 Task: Look for products in the category "Olive Oil" from Lucini only.
Action: Mouse moved to (266, 129)
Screenshot: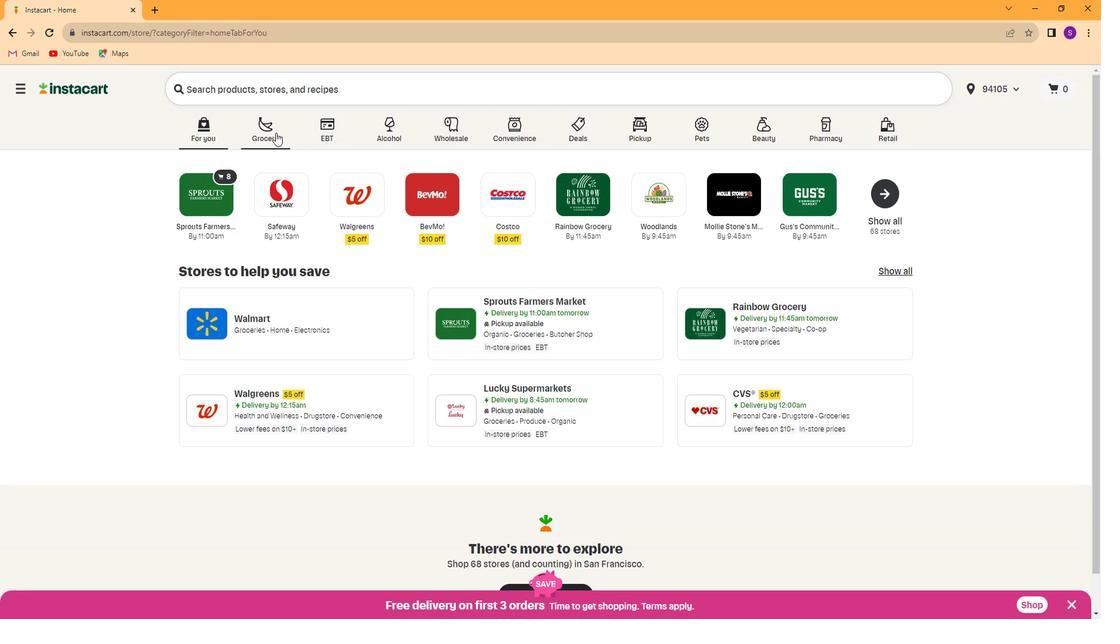 
Action: Mouse pressed left at (266, 129)
Screenshot: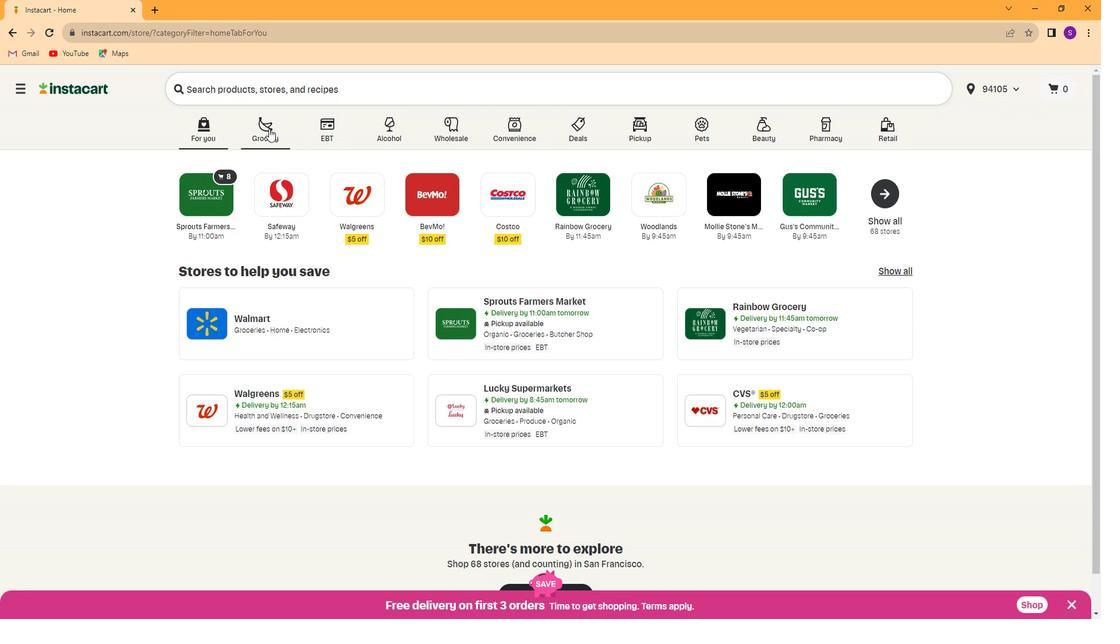 
Action: Mouse moved to (828, 215)
Screenshot: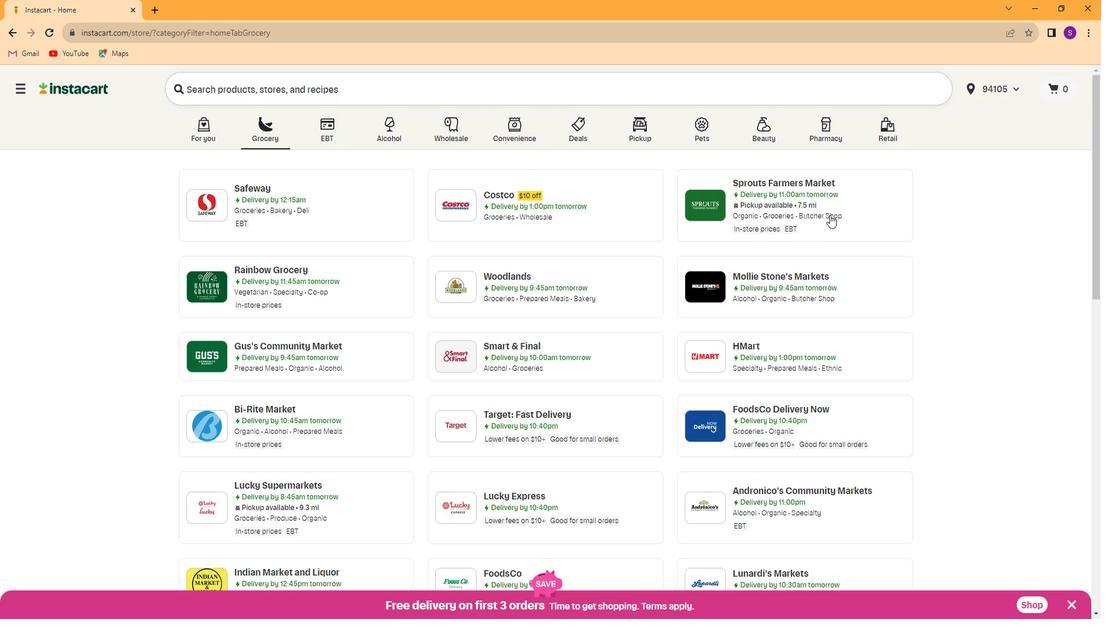 
Action: Mouse pressed left at (828, 215)
Screenshot: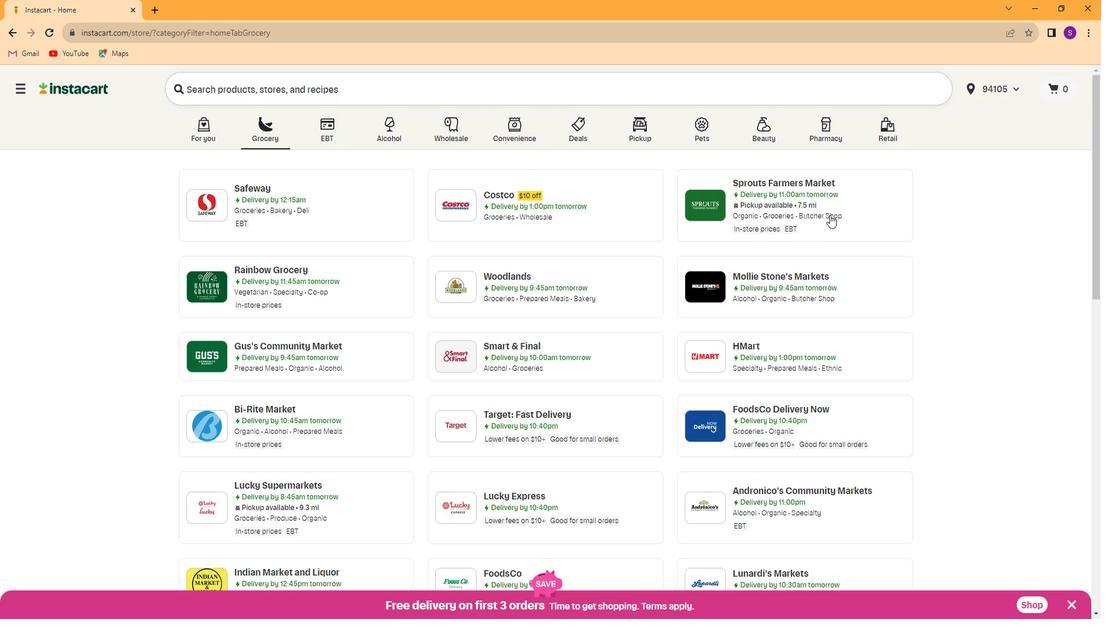 
Action: Mouse moved to (81, 415)
Screenshot: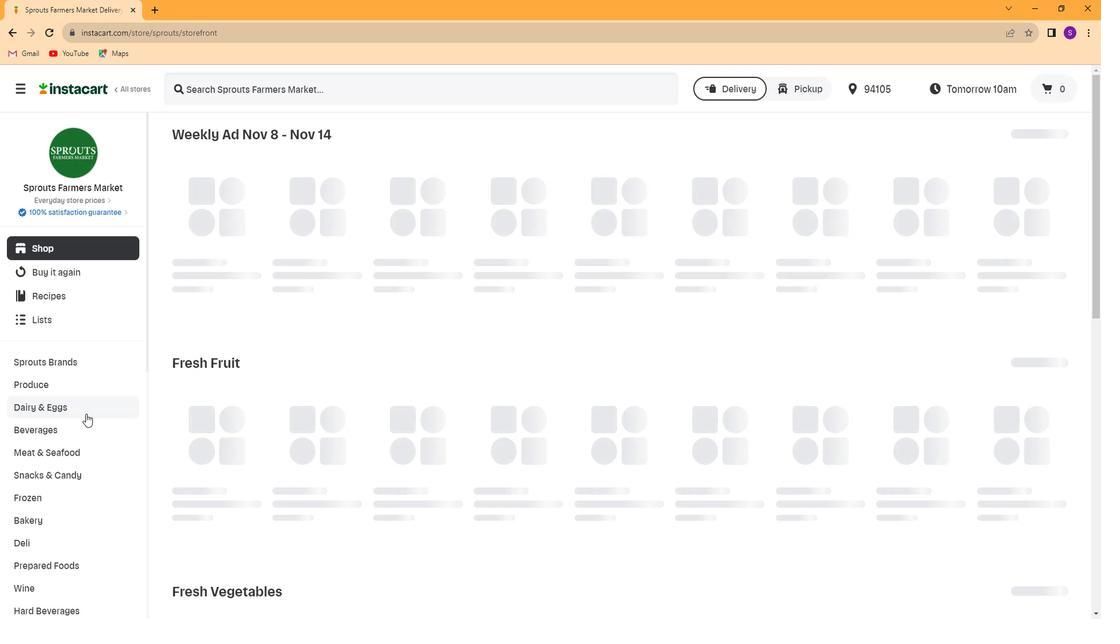 
Action: Mouse scrolled (81, 415) with delta (0, 0)
Screenshot: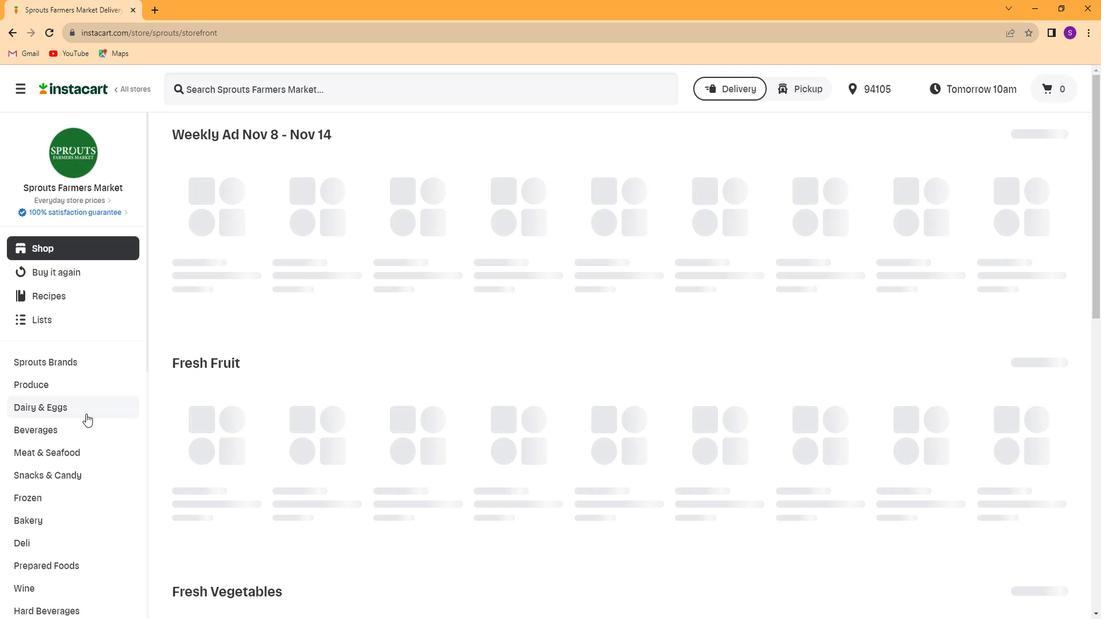
Action: Mouse scrolled (81, 415) with delta (0, 0)
Screenshot: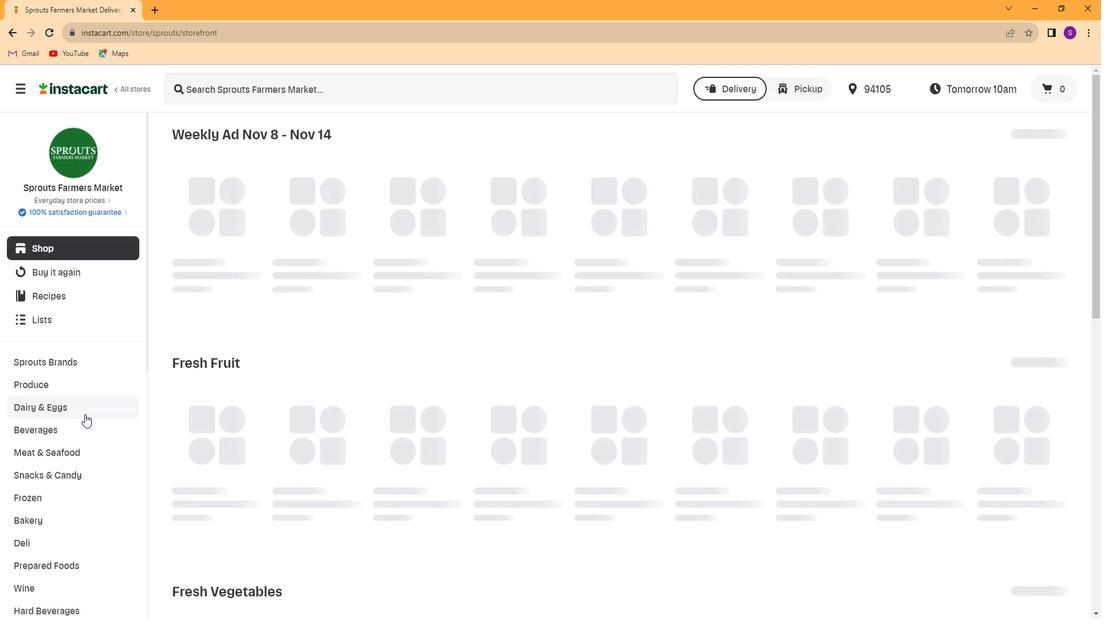 
Action: Mouse scrolled (81, 415) with delta (0, 0)
Screenshot: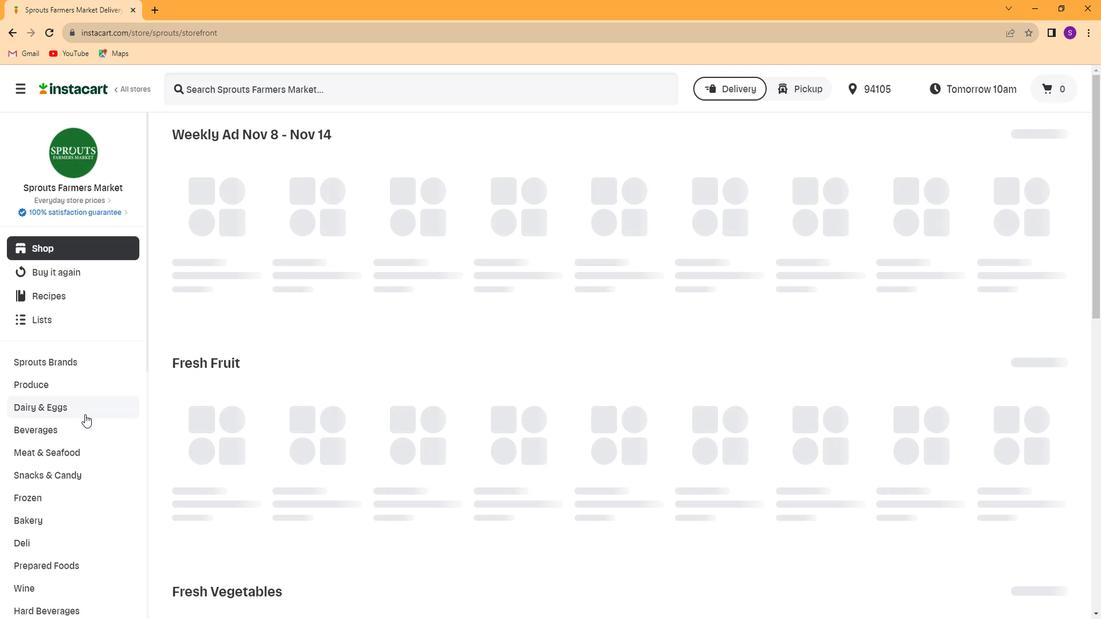 
Action: Mouse scrolled (81, 415) with delta (0, 0)
Screenshot: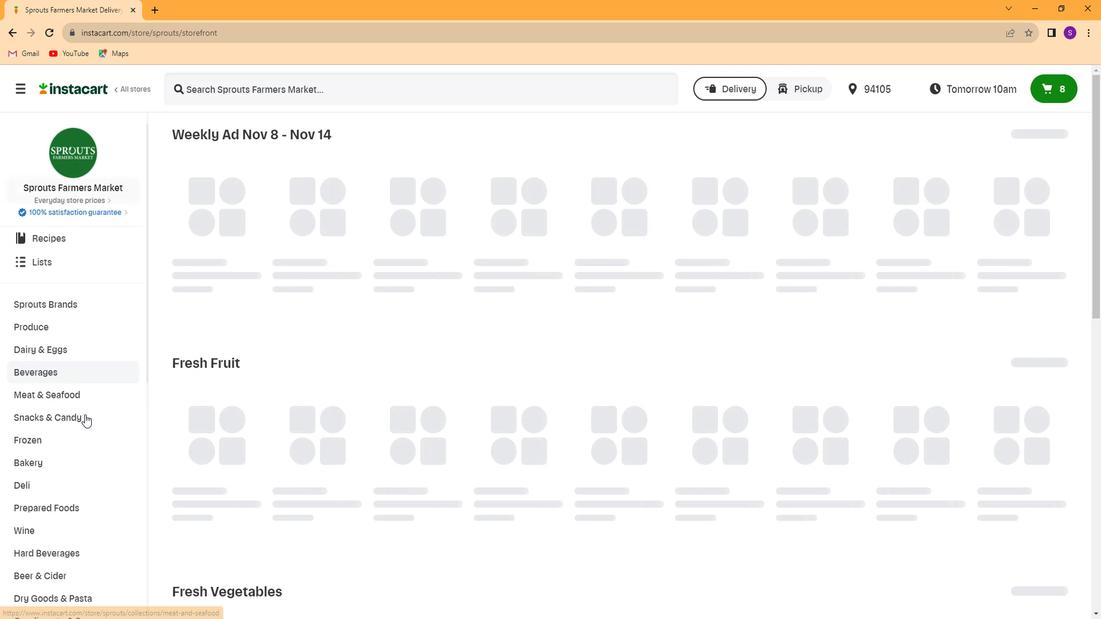 
Action: Mouse moved to (66, 554)
Screenshot: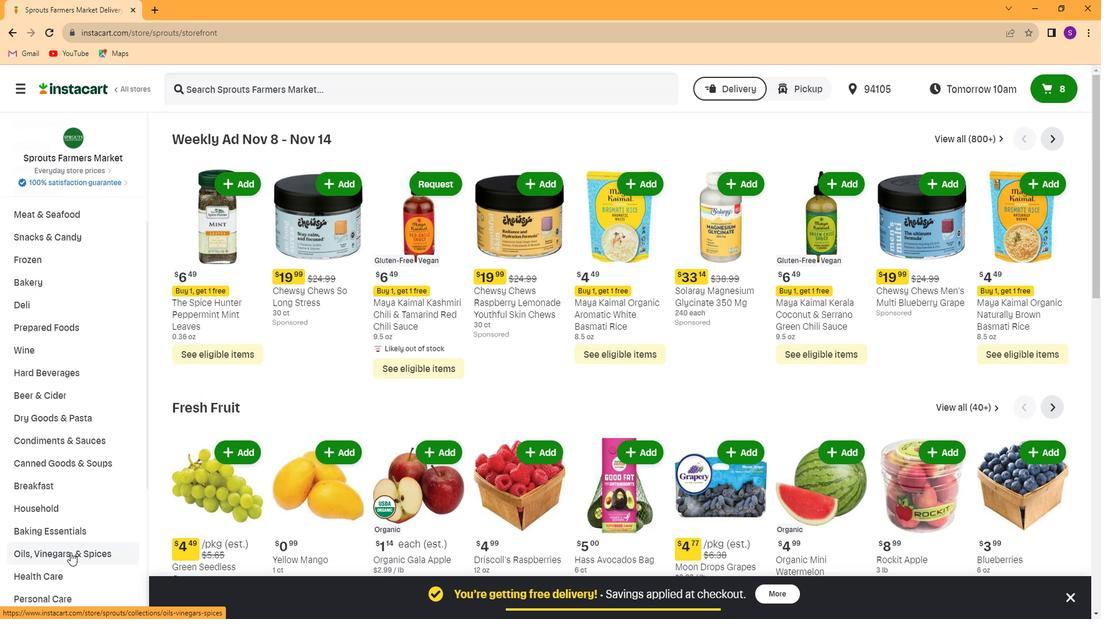 
Action: Mouse pressed left at (66, 554)
Screenshot: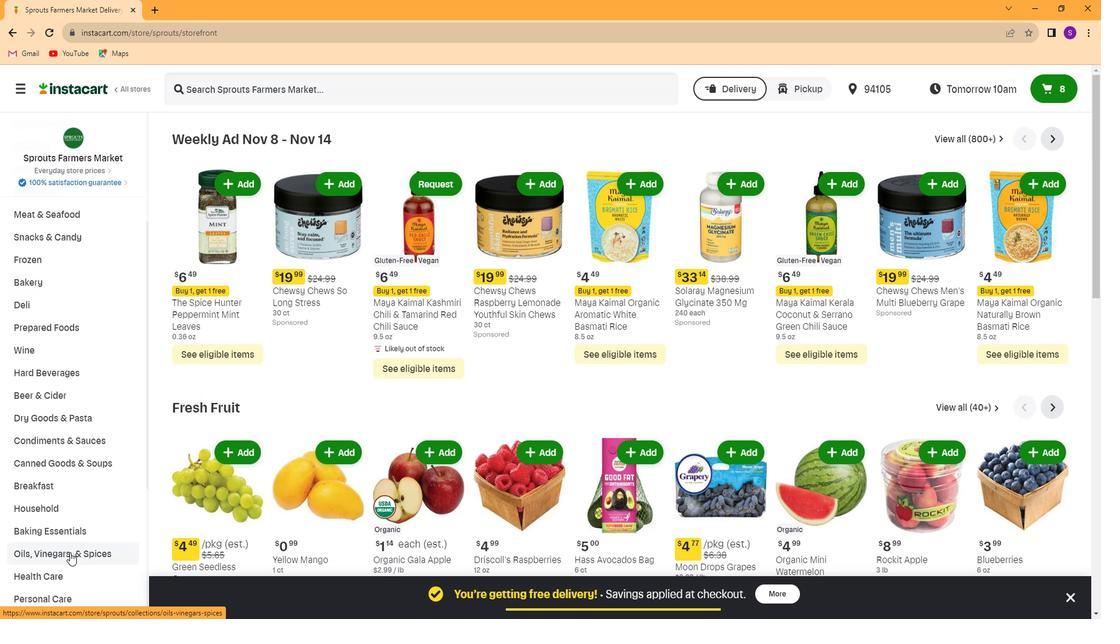 
Action: Mouse moved to (653, 174)
Screenshot: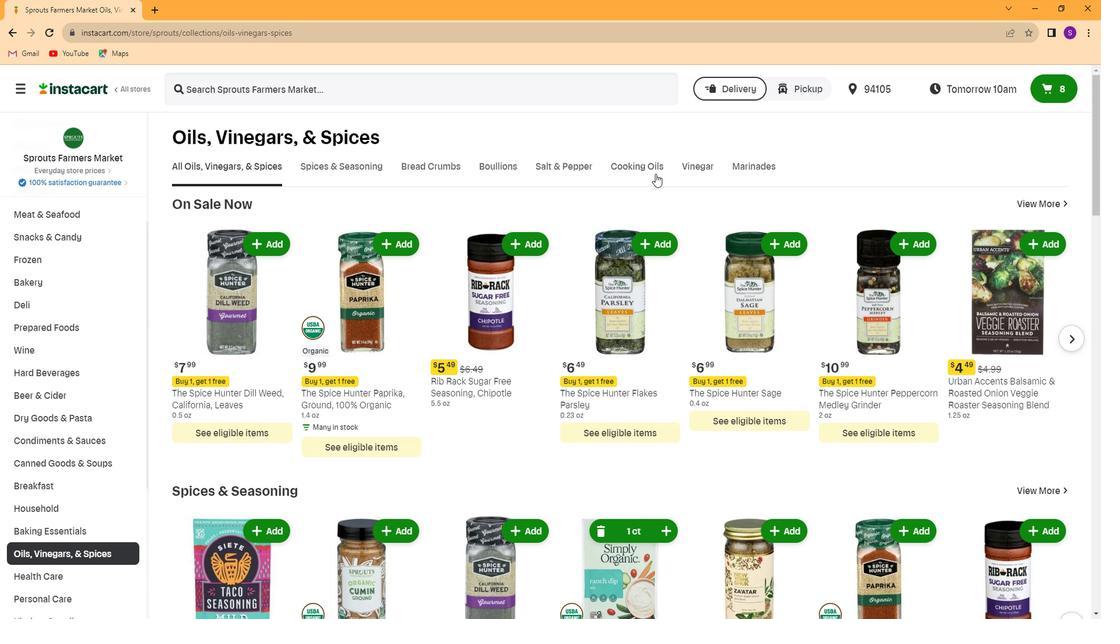 
Action: Mouse pressed left at (653, 174)
Screenshot: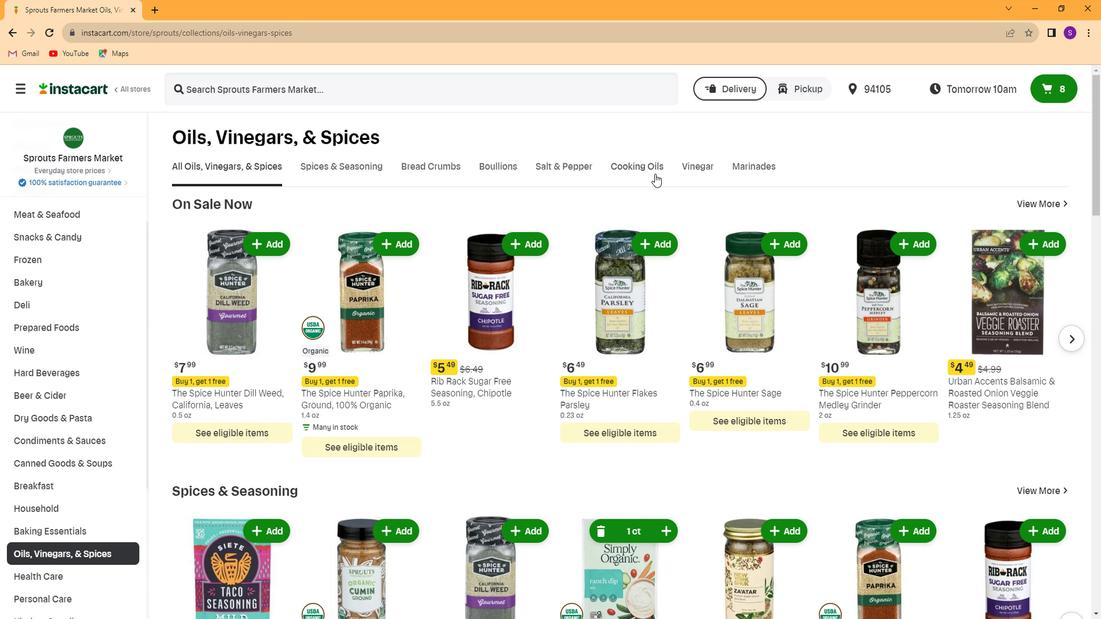 
Action: Mouse moved to (252, 220)
Screenshot: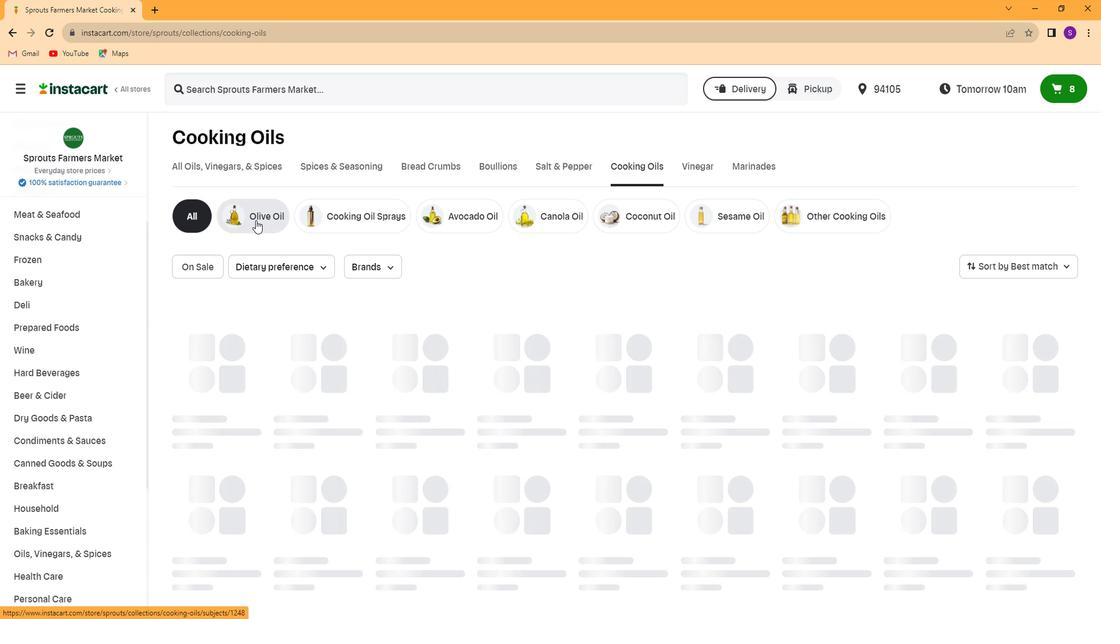 
Action: Mouse pressed left at (252, 220)
Screenshot: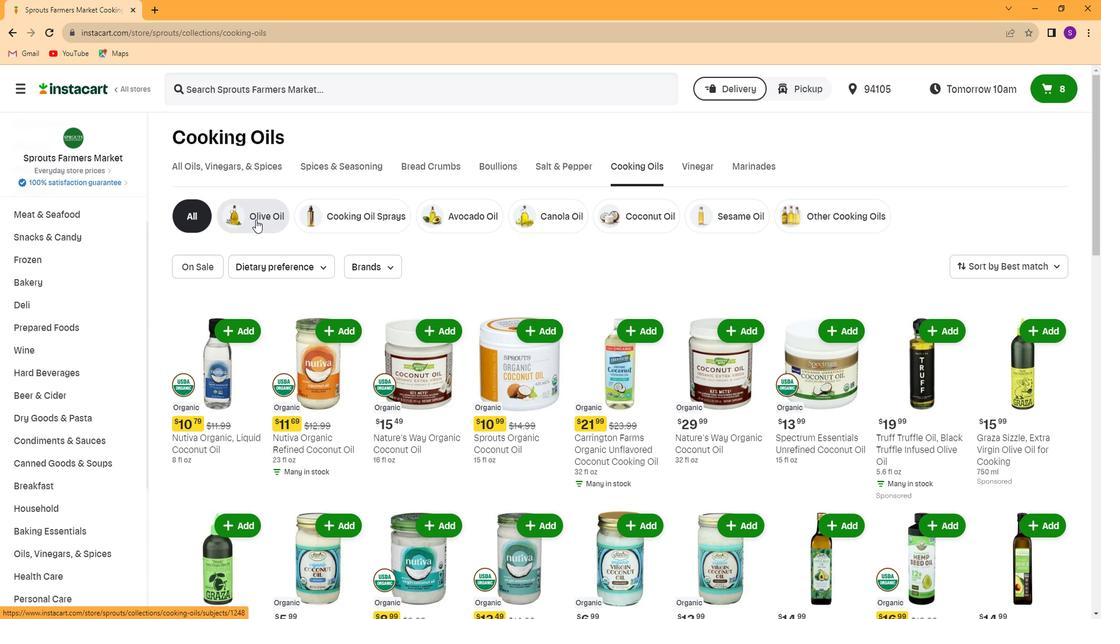 
Action: Mouse moved to (376, 263)
Screenshot: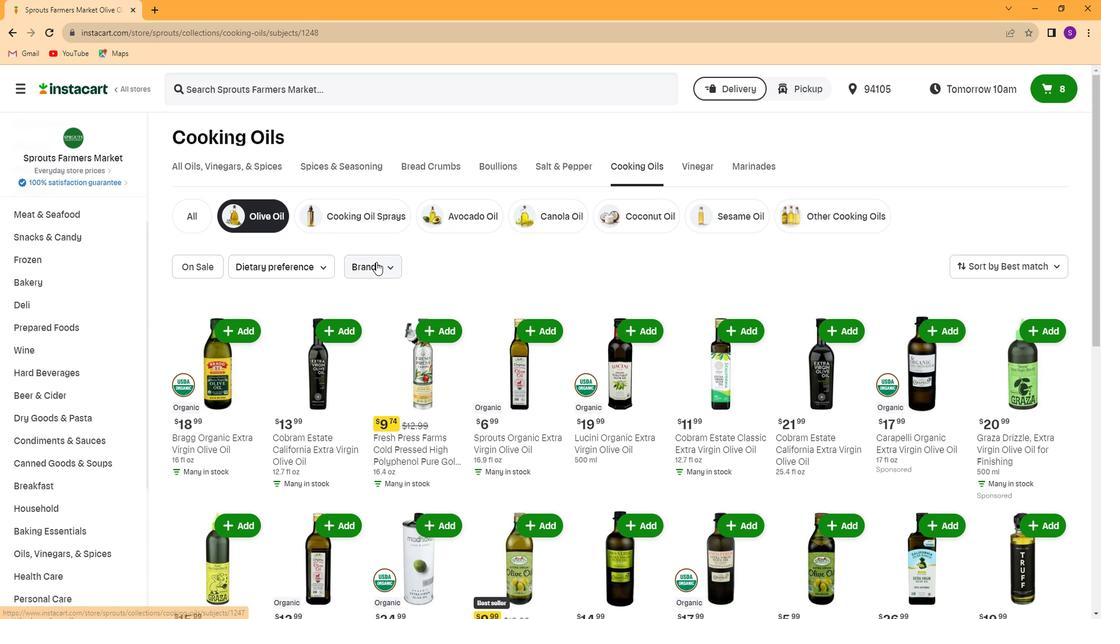 
Action: Mouse pressed left at (376, 263)
Screenshot: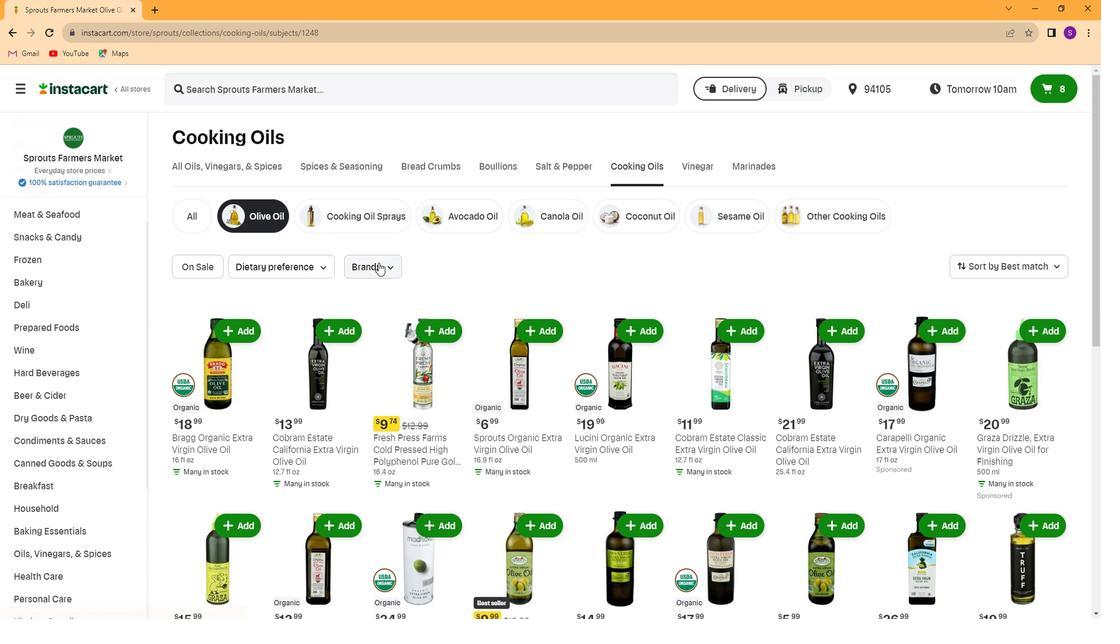 
Action: Mouse moved to (408, 373)
Screenshot: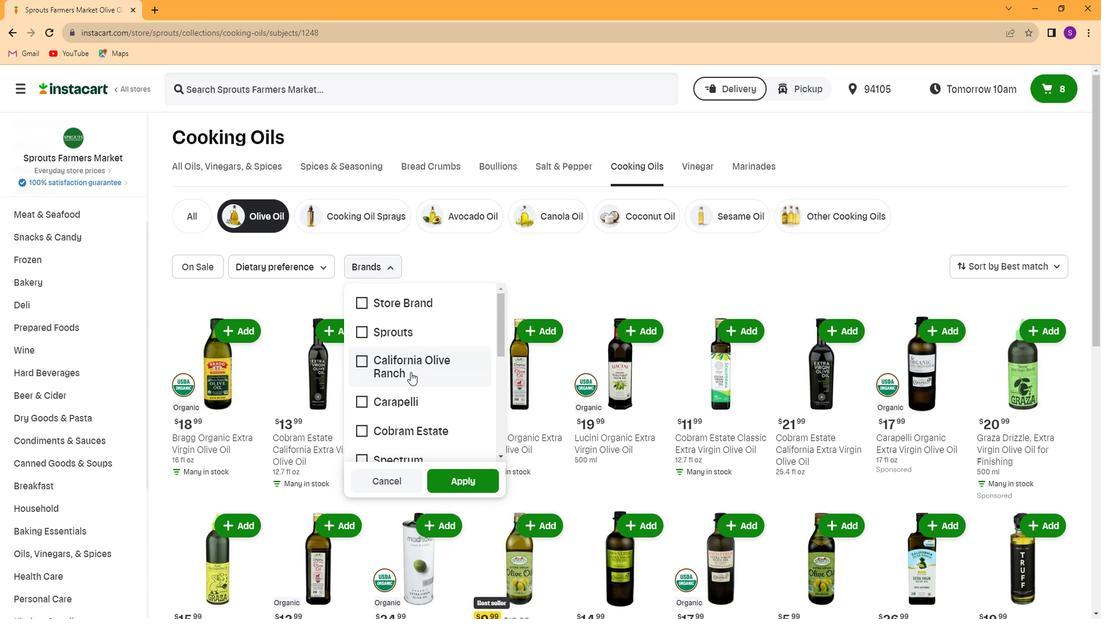 
Action: Mouse scrolled (408, 373) with delta (0, 0)
Screenshot: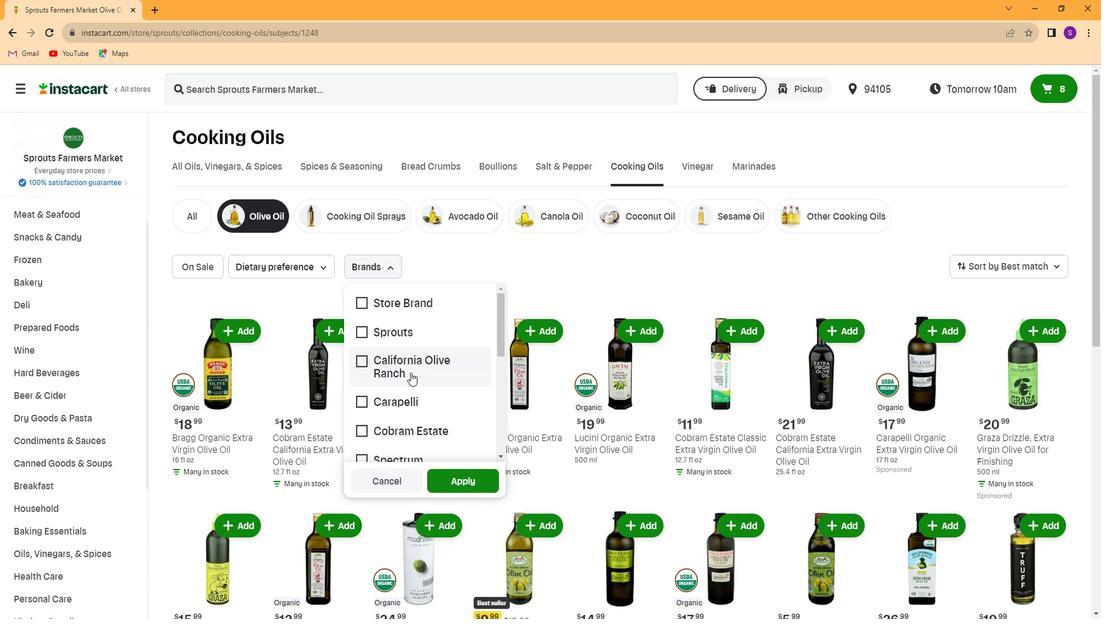 
Action: Mouse scrolled (408, 373) with delta (0, 0)
Screenshot: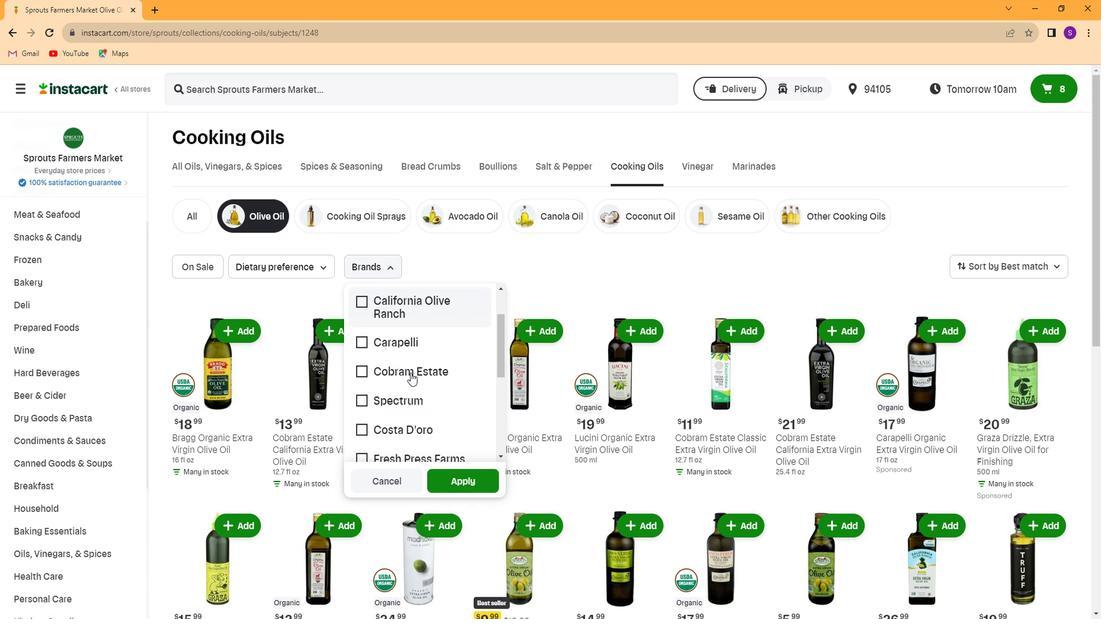 
Action: Mouse scrolled (408, 373) with delta (0, 0)
Screenshot: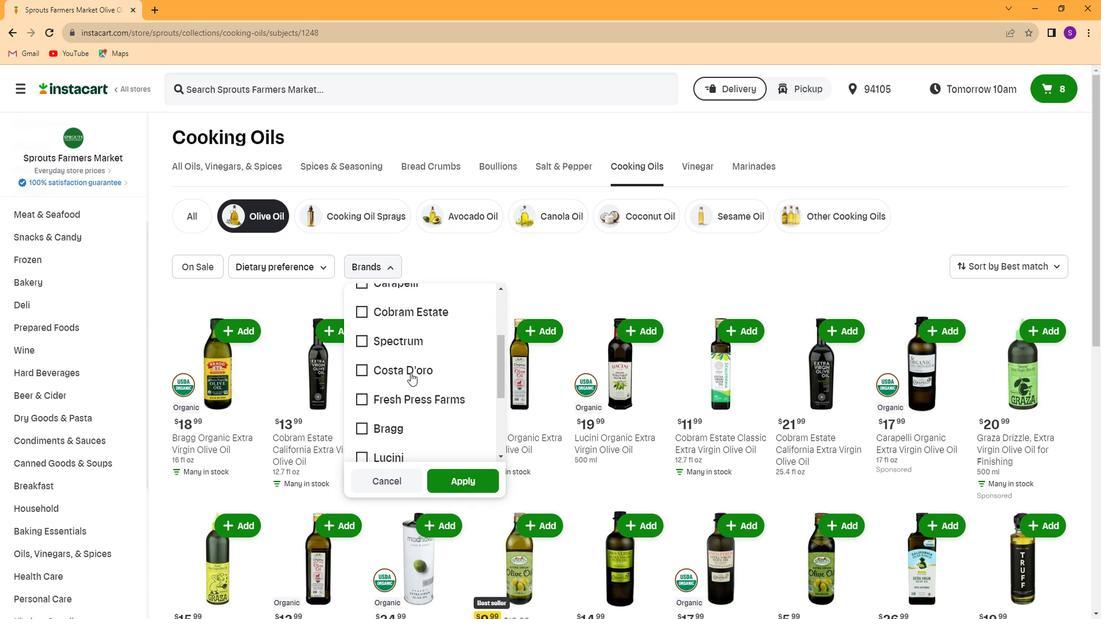 
Action: Mouse scrolled (408, 373) with delta (0, 0)
Screenshot: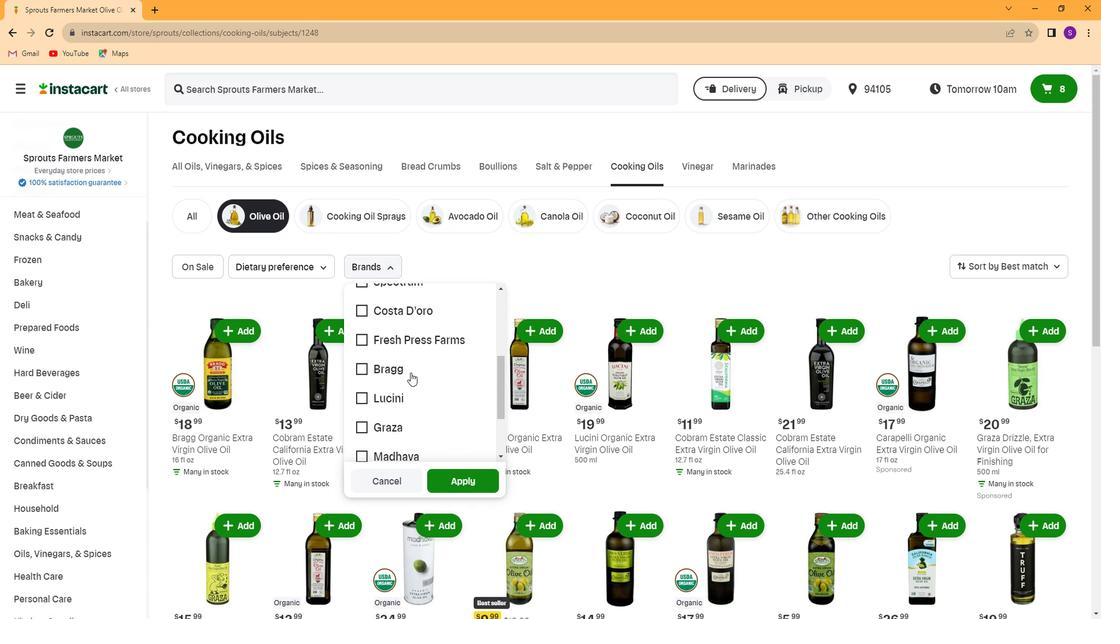 
Action: Mouse scrolled (408, 373) with delta (0, 0)
Screenshot: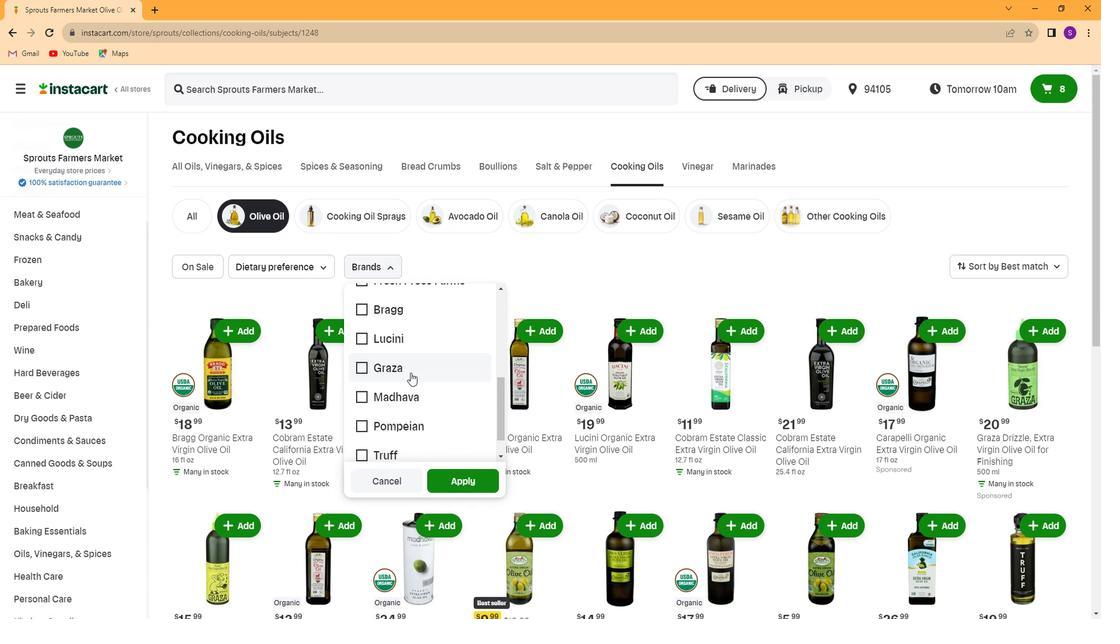 
Action: Mouse scrolled (408, 373) with delta (0, 0)
Screenshot: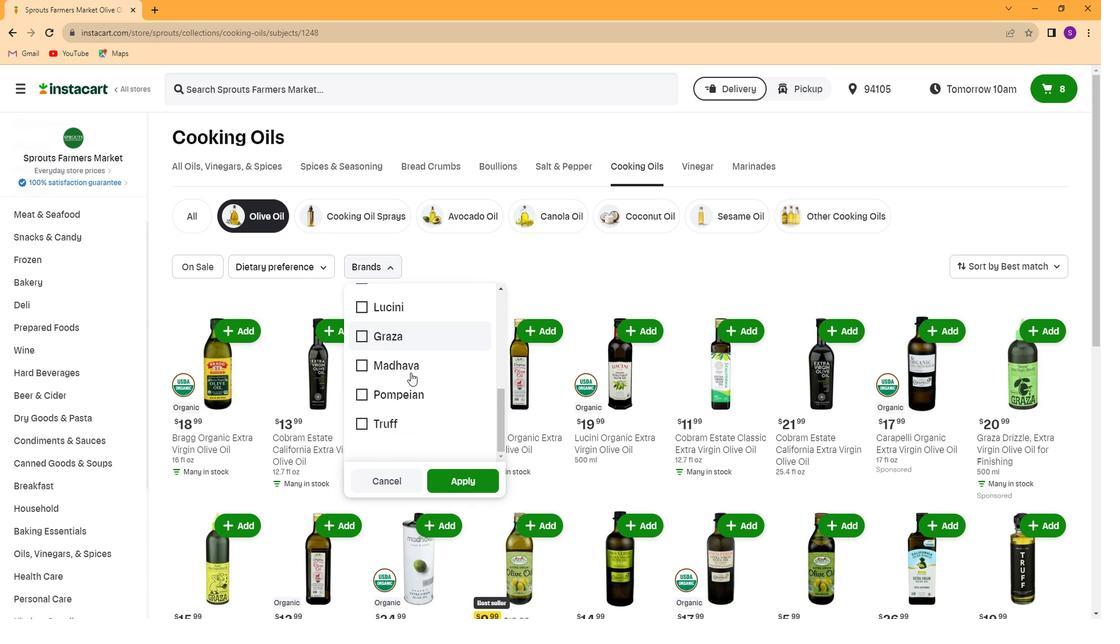 
Action: Mouse moved to (439, 302)
Screenshot: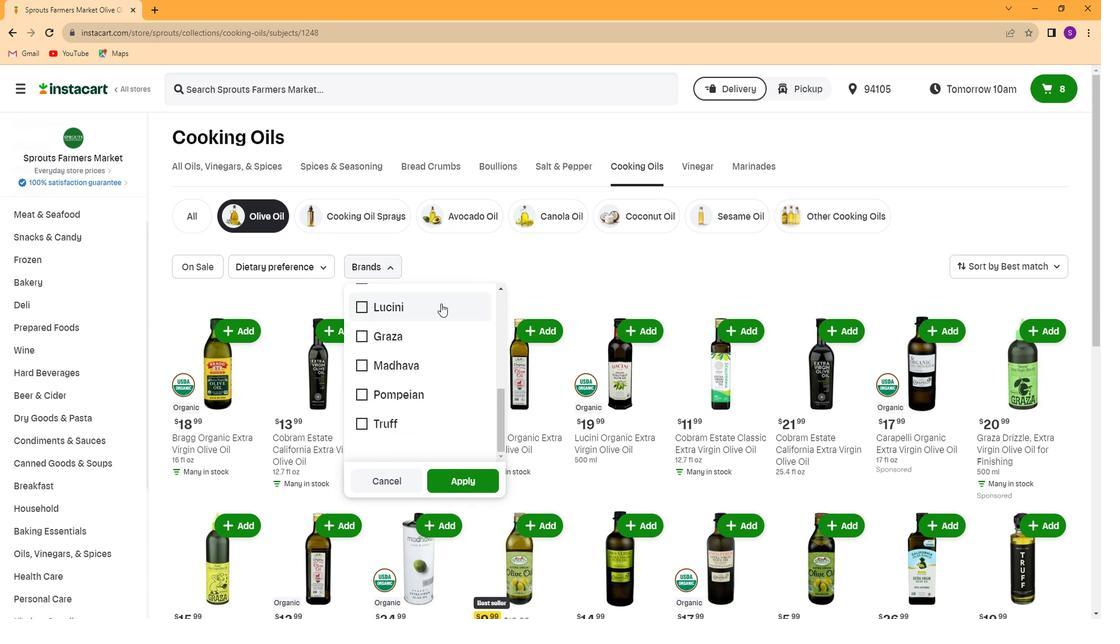 
Action: Mouse pressed left at (439, 302)
Screenshot: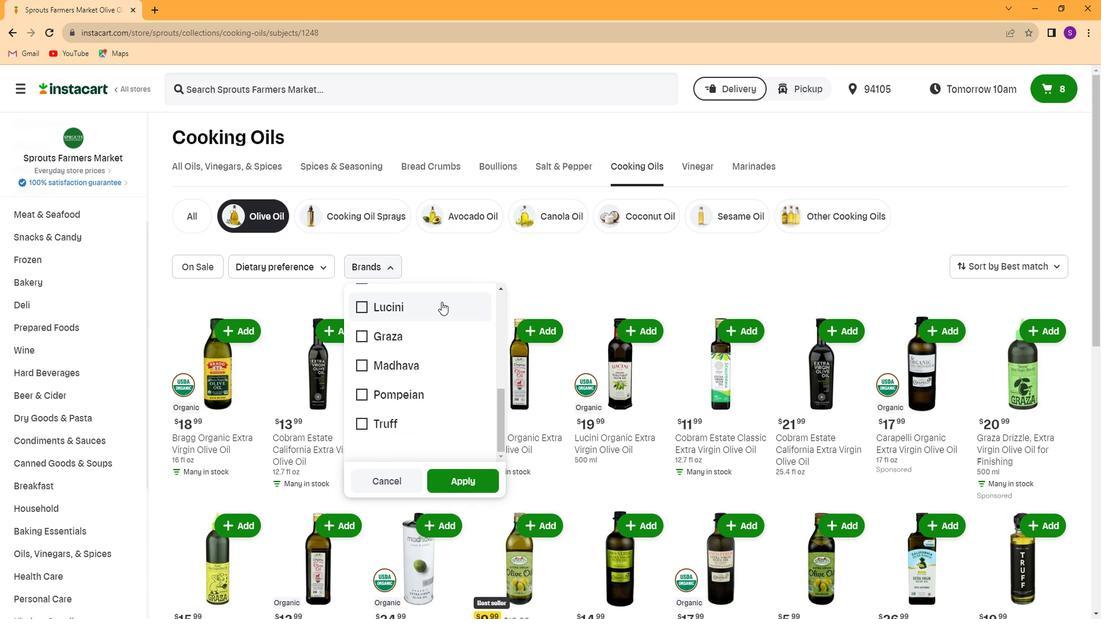 
Action: Mouse moved to (467, 482)
Screenshot: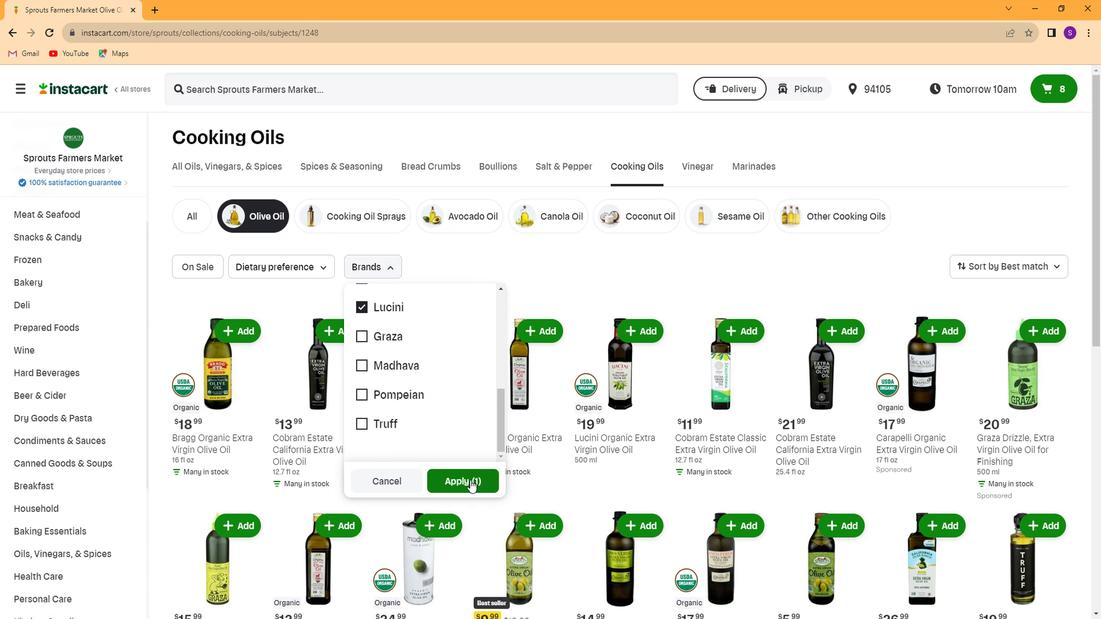 
Action: Mouse pressed left at (467, 482)
Screenshot: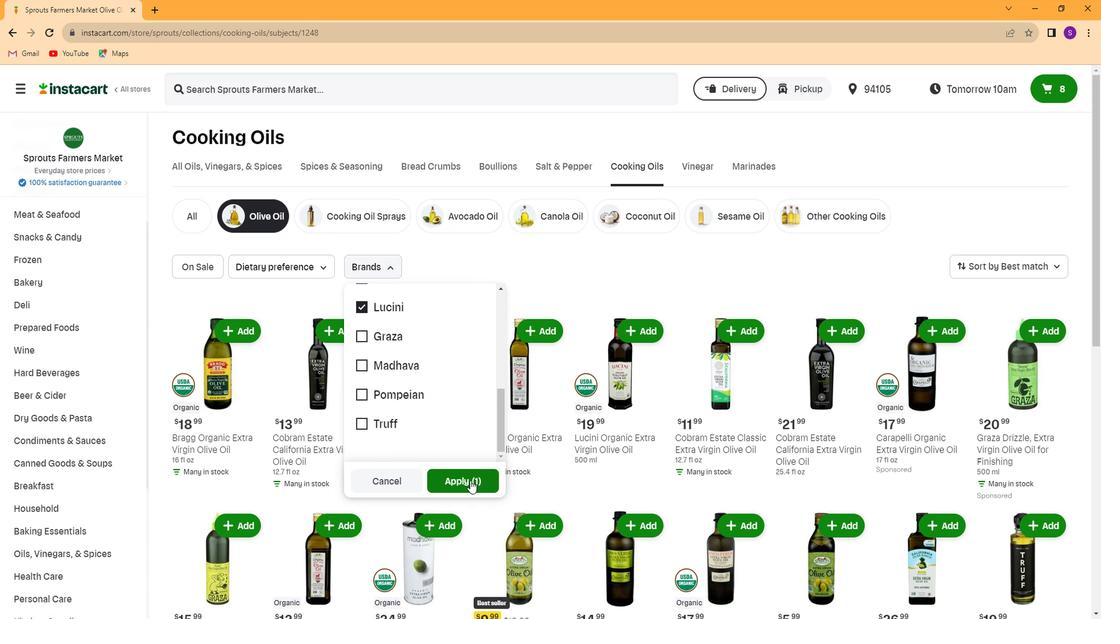 
Action: Mouse moved to (574, 485)
Screenshot: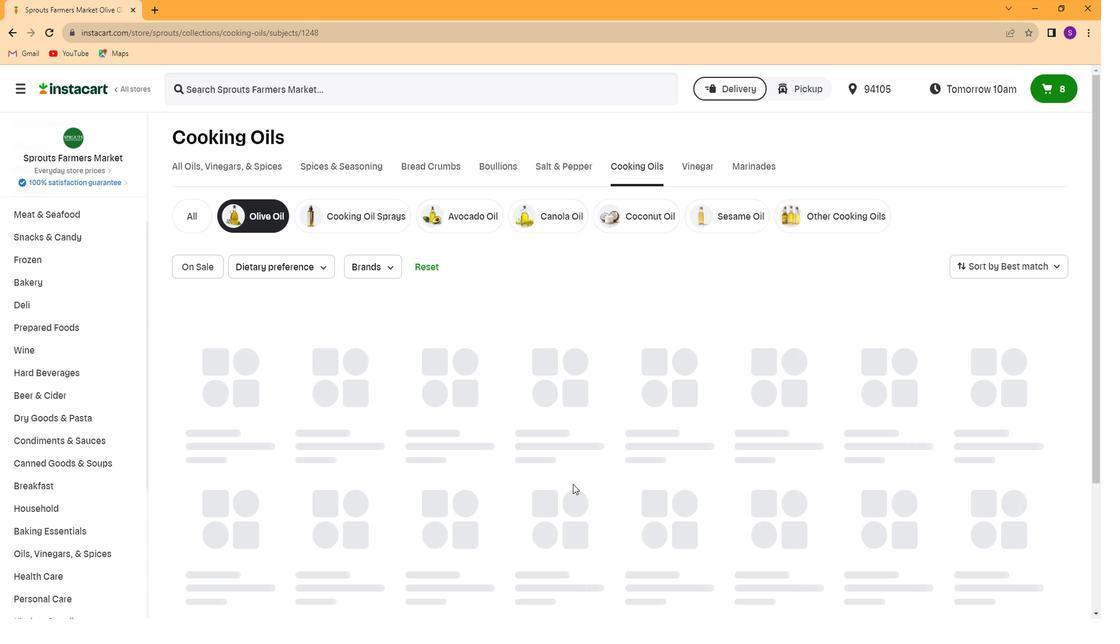 
